 Task: Open Card Card0000000162 in Board Board0000000041 in Workspace WS0000000014 in Trello. Add Member Mailaustralia7@gmail.com to Card Card0000000162 in Board Board0000000041 in Workspace WS0000000014 in Trello. Add Blue Label titled Label0000000162 to Card Card0000000162 in Board Board0000000041 in Workspace WS0000000014 in Trello. Add Checklist CL0000000162 to Card Card0000000162 in Board Board0000000041 in Workspace WS0000000014 in Trello. Add Dates with Start Date as Sep 01 2023 and Due Date as Sep 30 2023 to Card Card0000000162 in Board Board0000000041 in Workspace WS0000000014 in Trello
Action: Mouse moved to (226, 431)
Screenshot: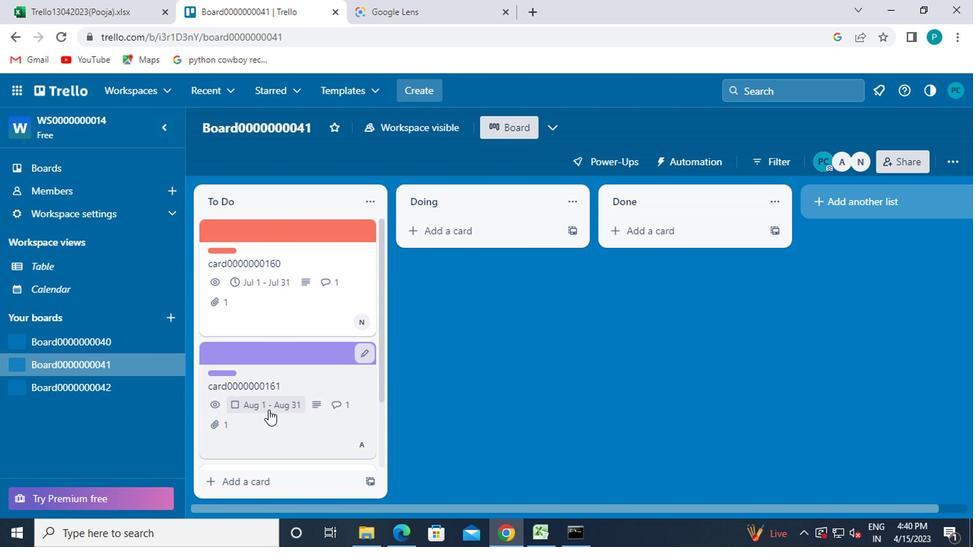 
Action: Mouse scrolled (226, 430) with delta (0, -1)
Screenshot: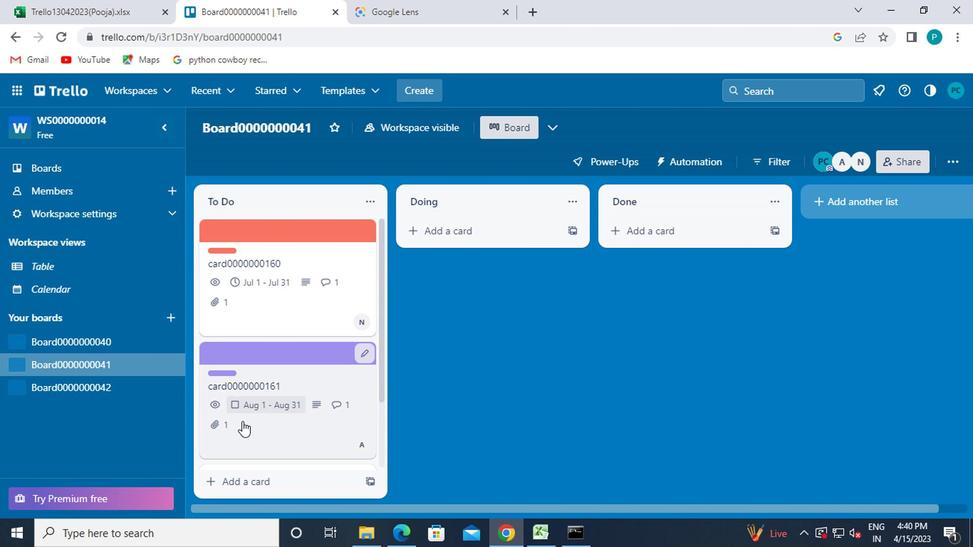 
Action: Mouse scrolled (226, 430) with delta (0, -1)
Screenshot: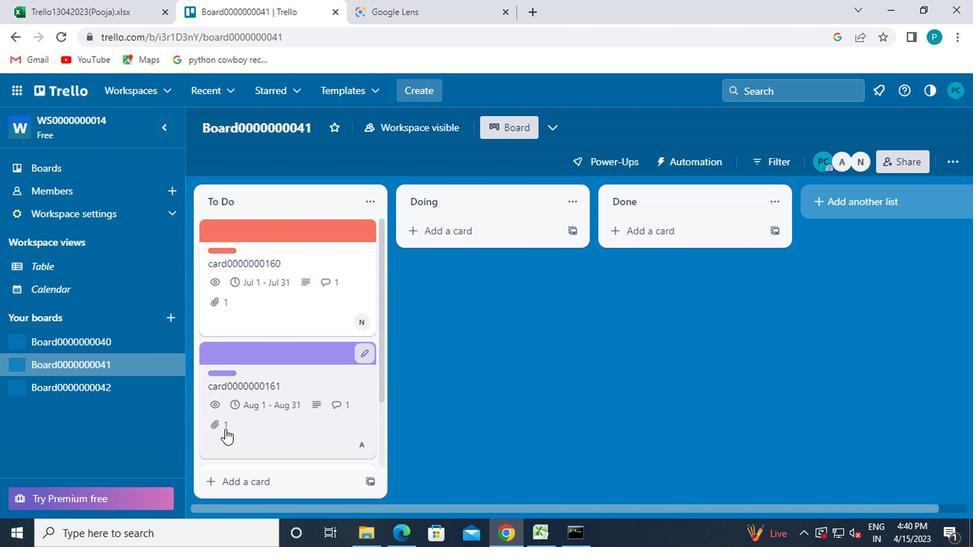 
Action: Mouse scrolled (226, 430) with delta (0, -1)
Screenshot: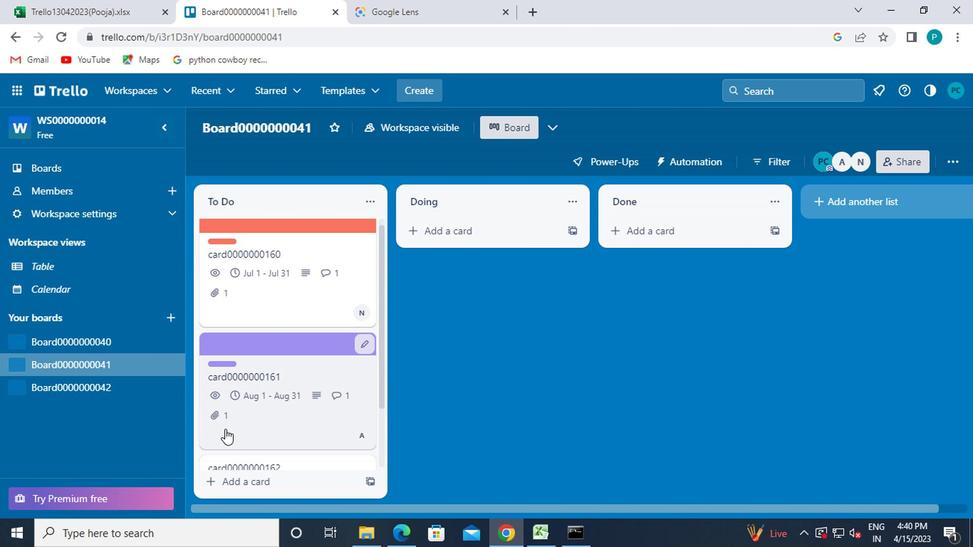 
Action: Mouse moved to (237, 396)
Screenshot: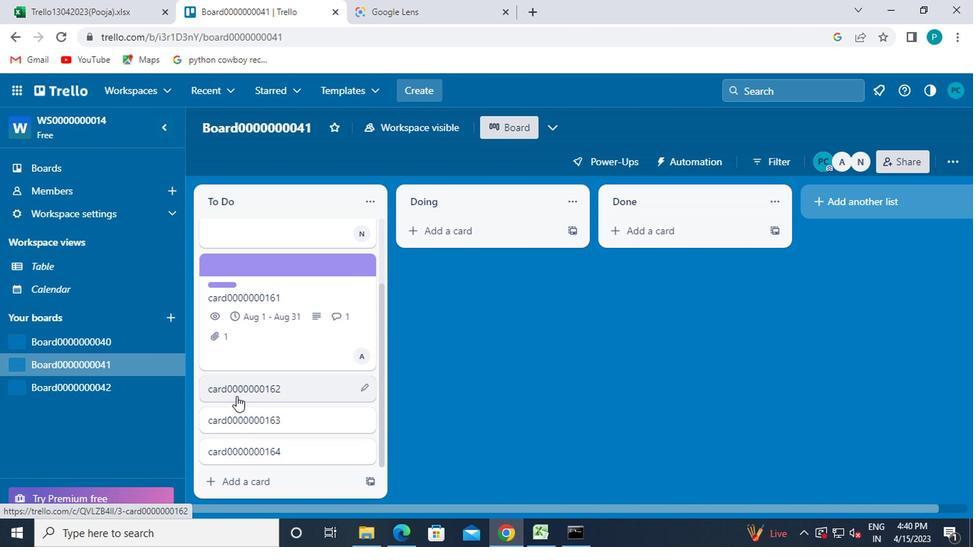 
Action: Mouse pressed left at (237, 396)
Screenshot: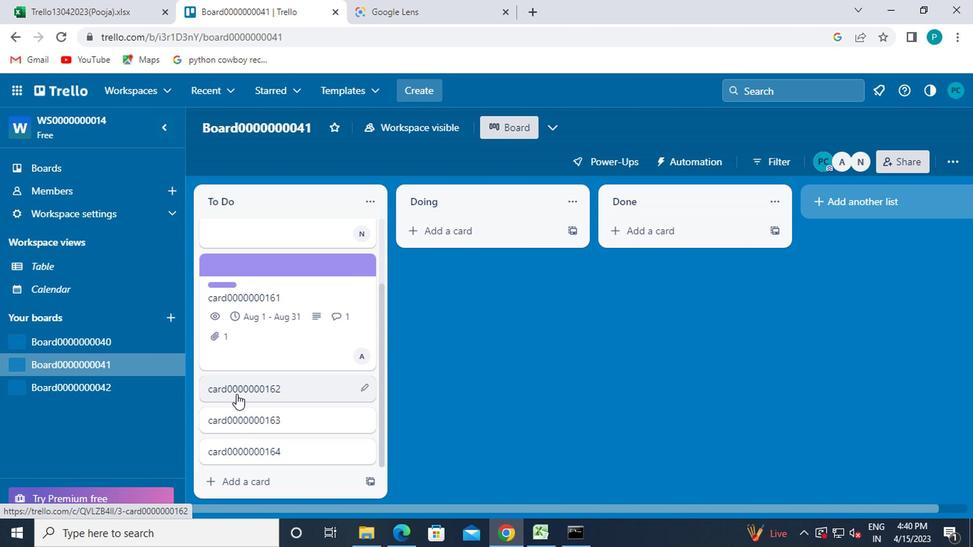 
Action: Mouse moved to (632, 261)
Screenshot: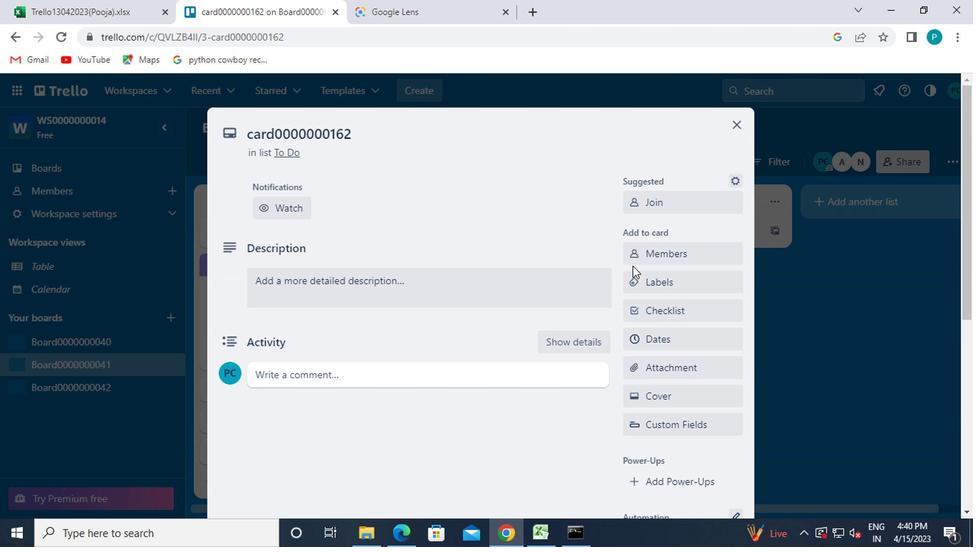
Action: Mouse pressed left at (632, 261)
Screenshot: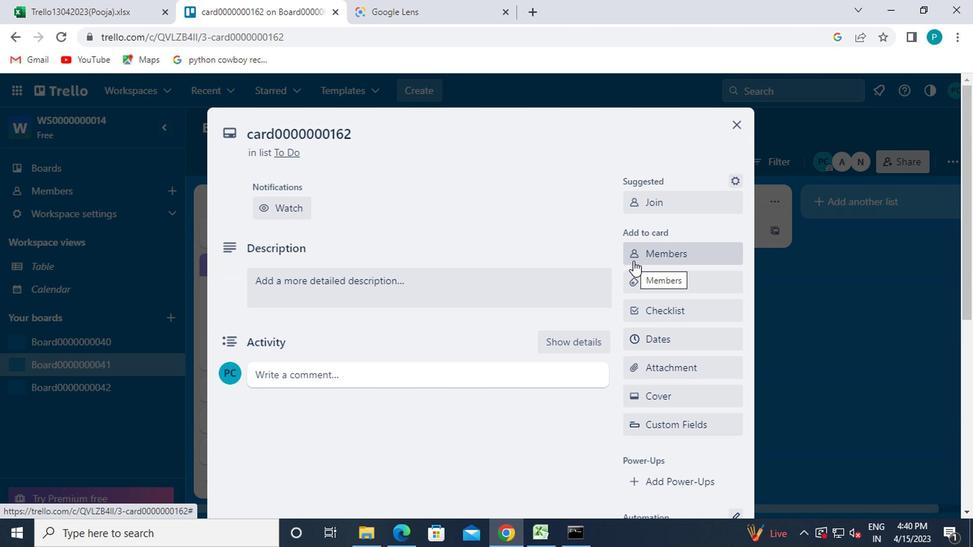 
Action: Mouse moved to (644, 322)
Screenshot: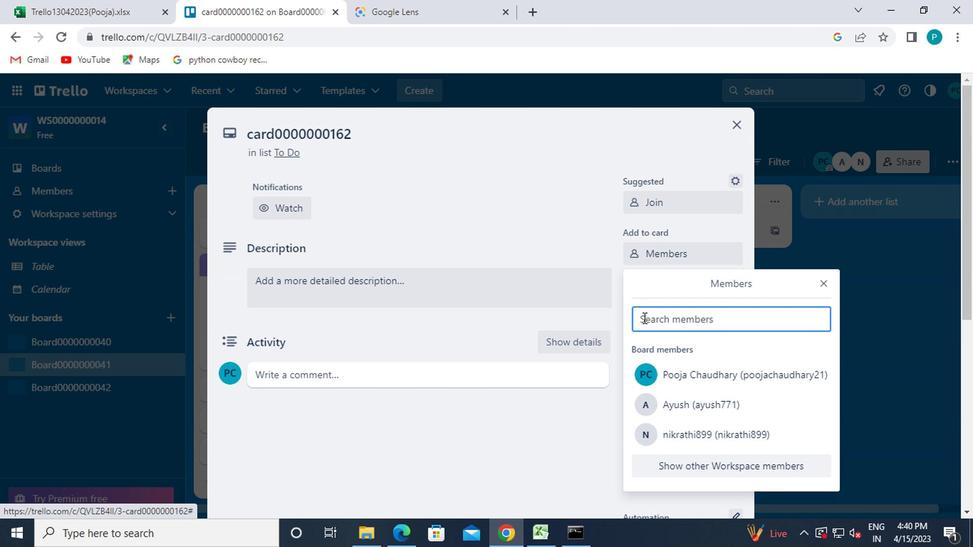 
Action: Mouse pressed left at (644, 322)
Screenshot: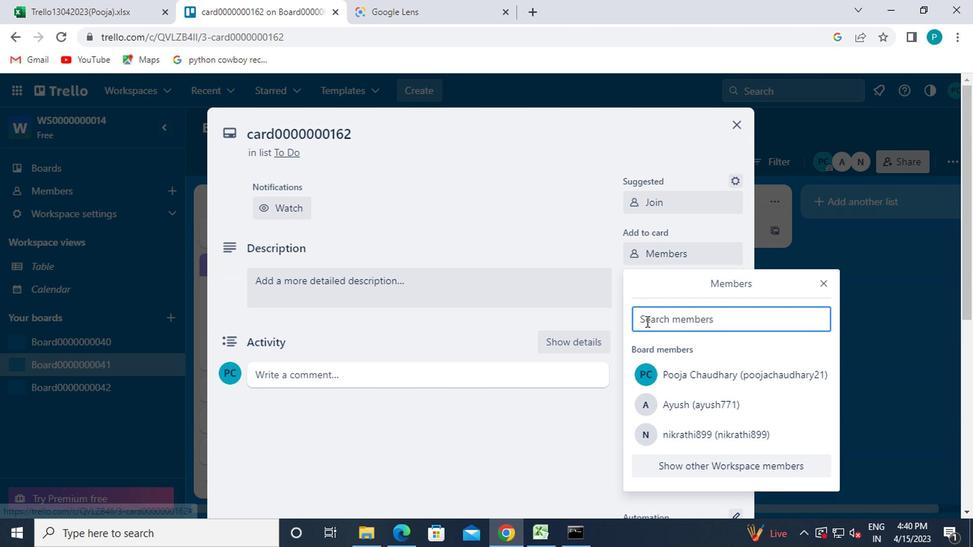 
Action: Mouse moved to (645, 323)
Screenshot: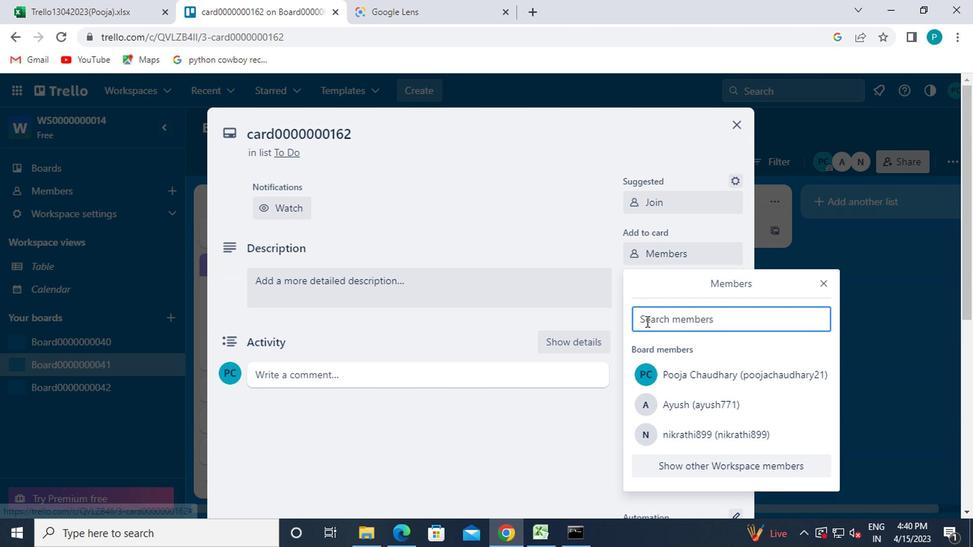 
Action: Key pressed mailaustralia7<Key.shift>@GMAIL.COM
Screenshot: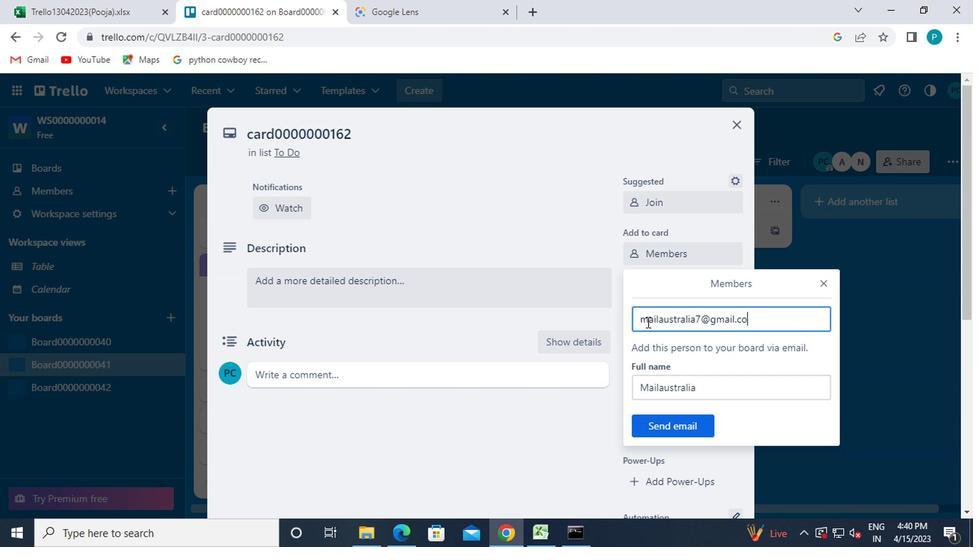 
Action: Mouse moved to (647, 428)
Screenshot: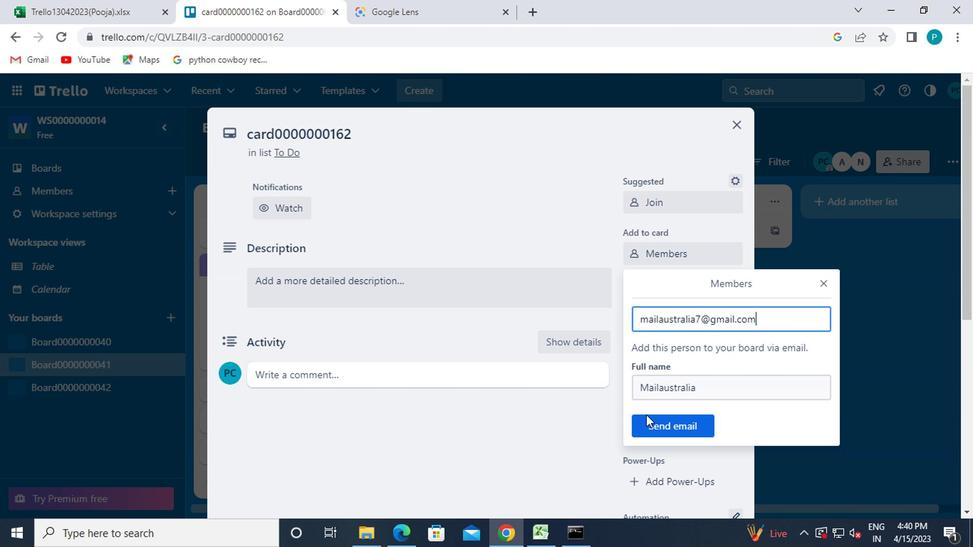 
Action: Mouse pressed left at (647, 428)
Screenshot: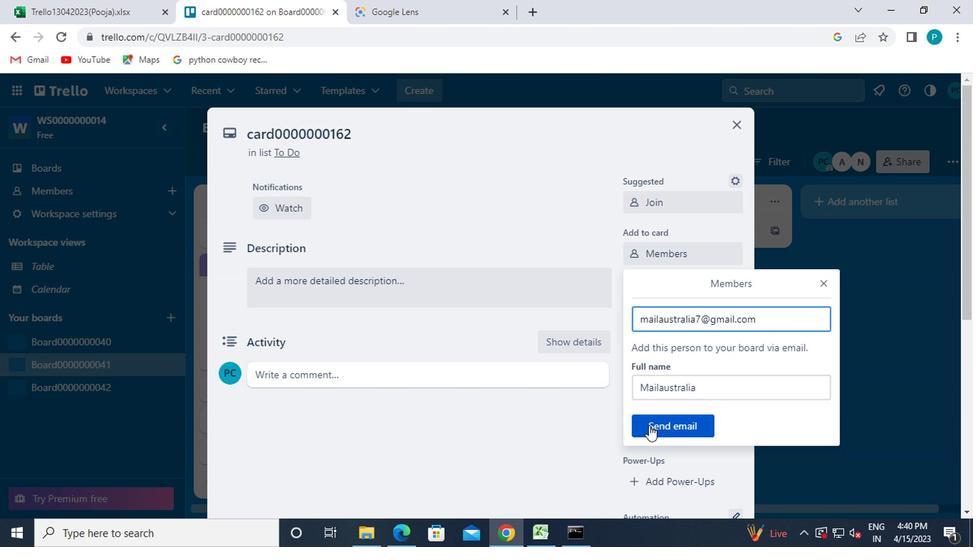 
Action: Mouse moved to (646, 276)
Screenshot: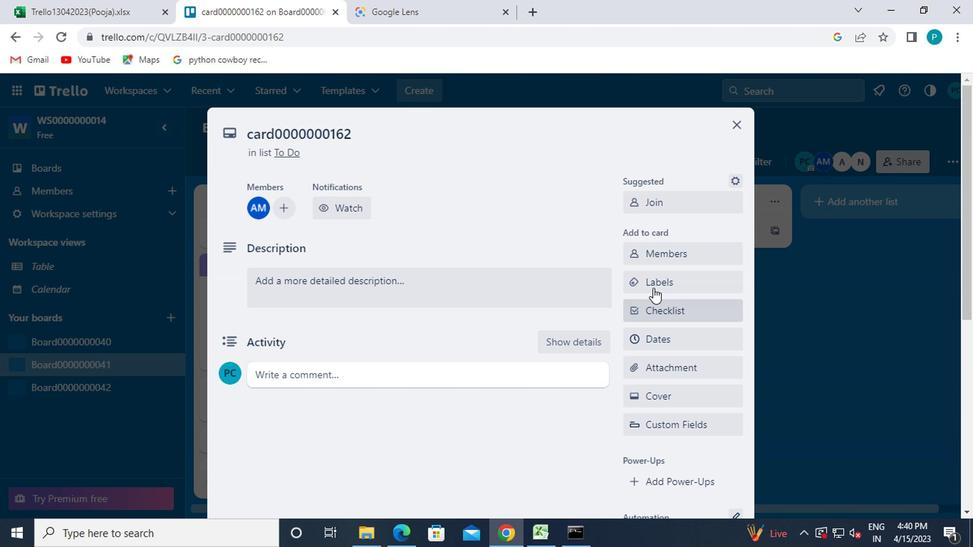 
Action: Mouse pressed left at (646, 276)
Screenshot: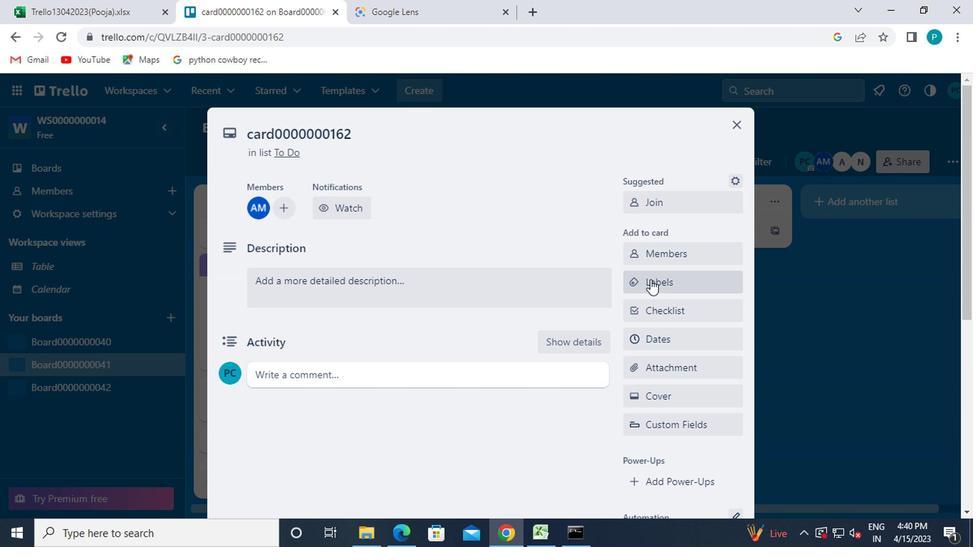 
Action: Mouse moved to (653, 421)
Screenshot: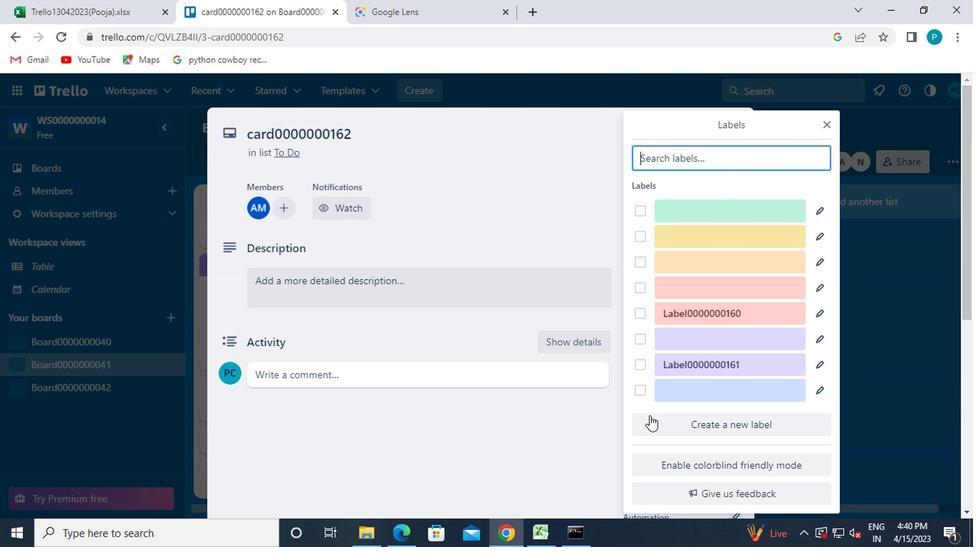 
Action: Mouse pressed left at (653, 421)
Screenshot: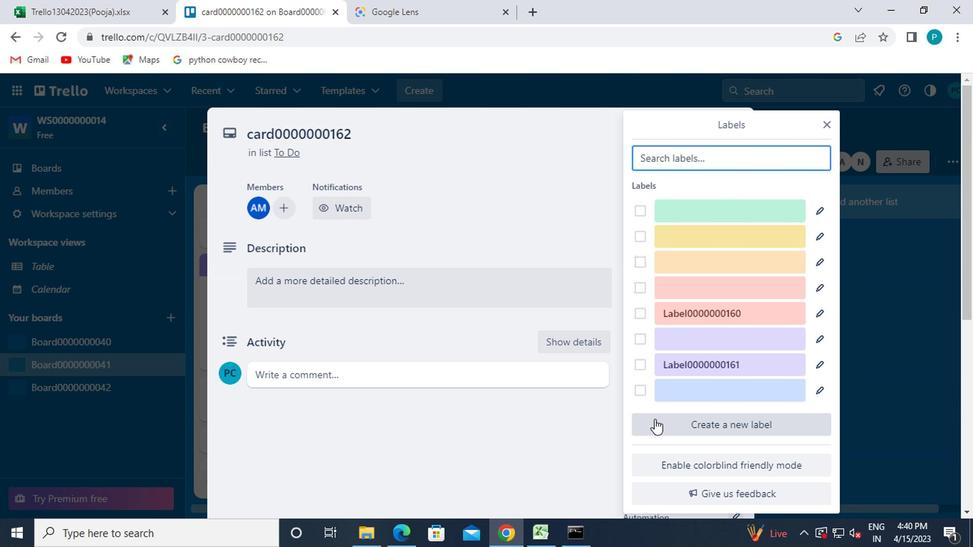 
Action: Mouse moved to (658, 406)
Screenshot: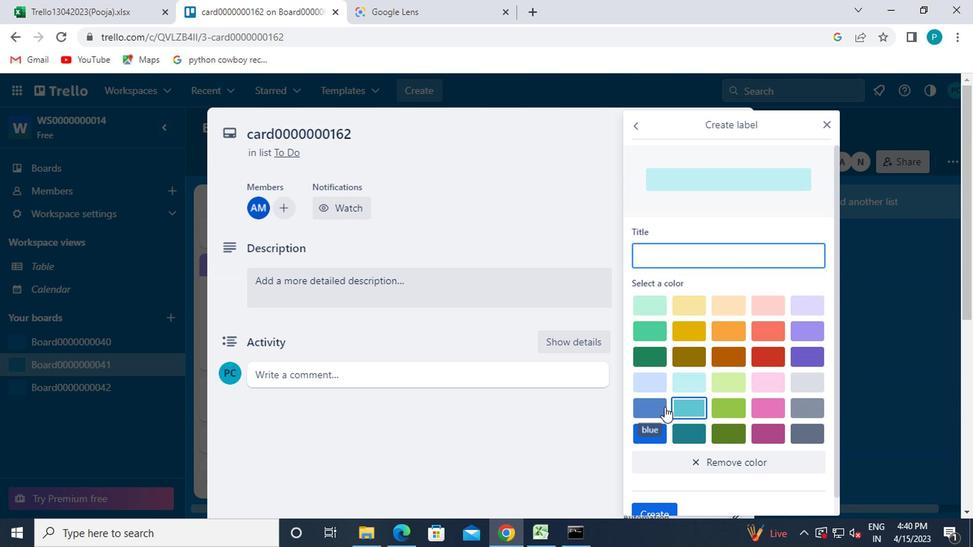 
Action: Mouse pressed left at (658, 406)
Screenshot: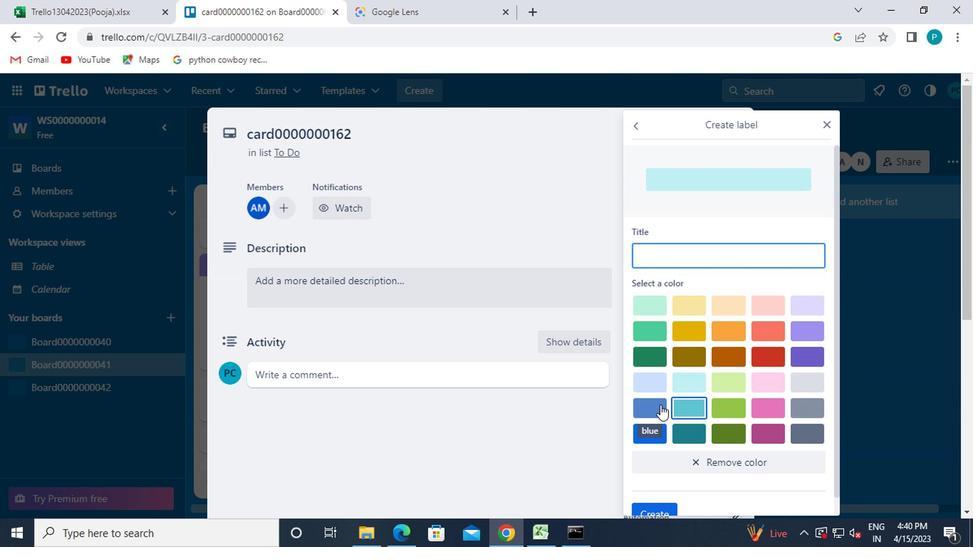 
Action: Mouse moved to (658, 259)
Screenshot: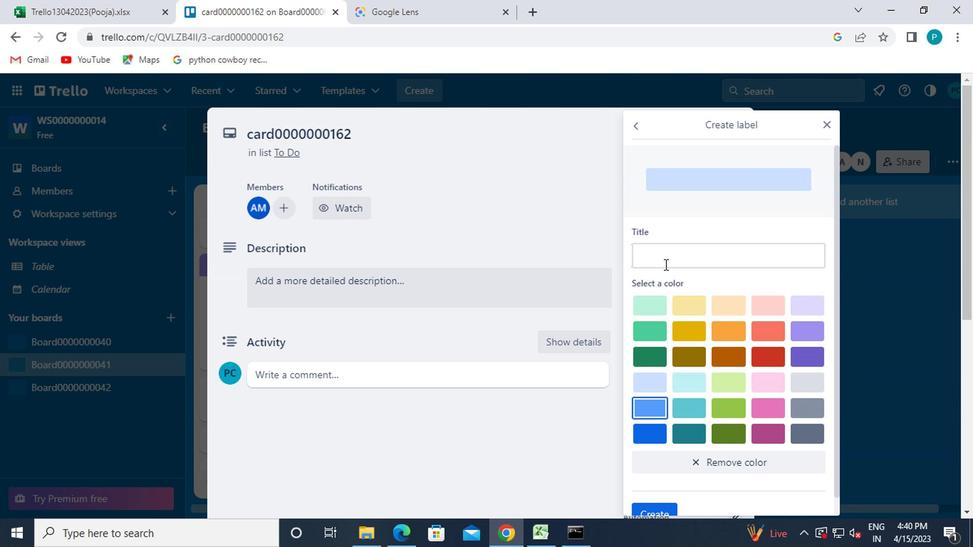 
Action: Mouse pressed left at (658, 259)
Screenshot: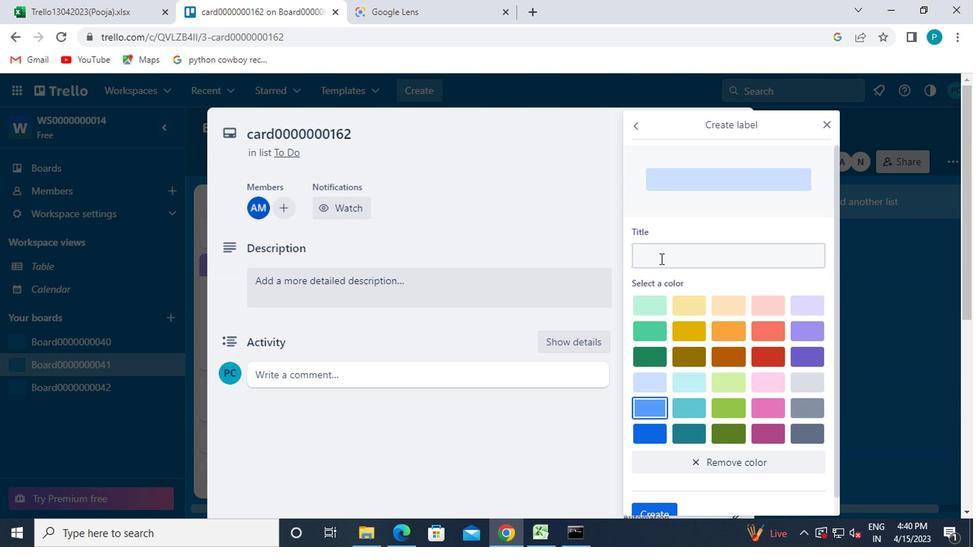 
Action: Key pressed <Key.caps_lock>L<Key.caps_lock>ABEL0000000162
Screenshot: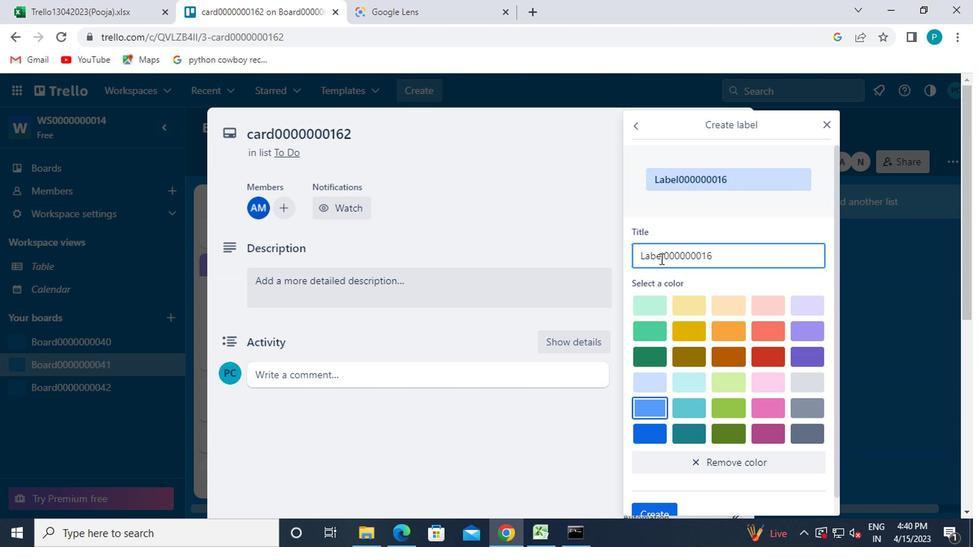 
Action: Mouse moved to (734, 208)
Screenshot: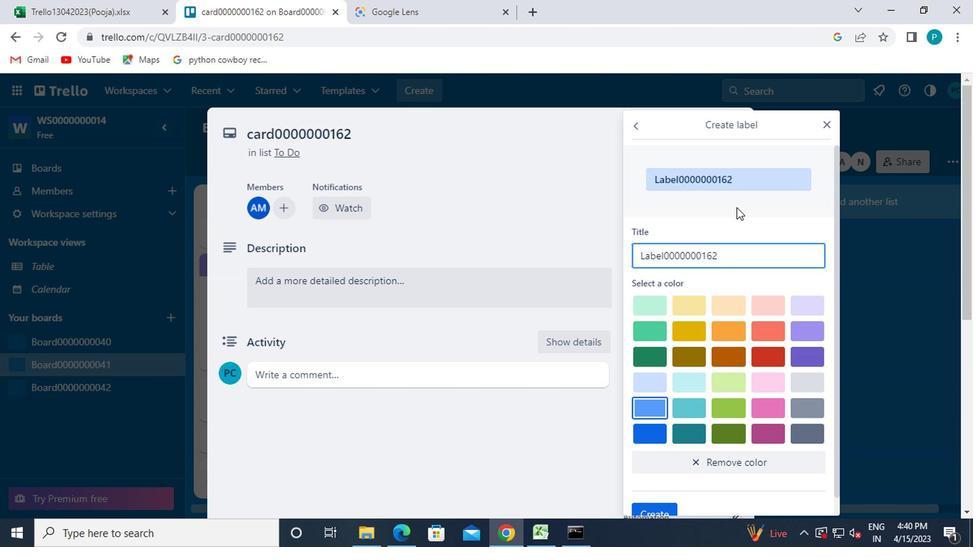 
Action: Mouse scrolled (734, 208) with delta (0, 0)
Screenshot: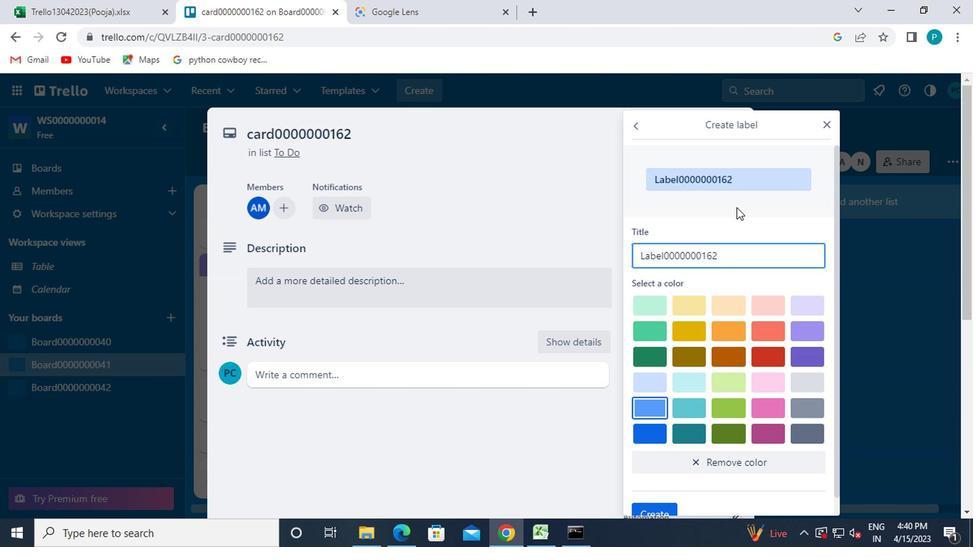 
Action: Mouse moved to (734, 215)
Screenshot: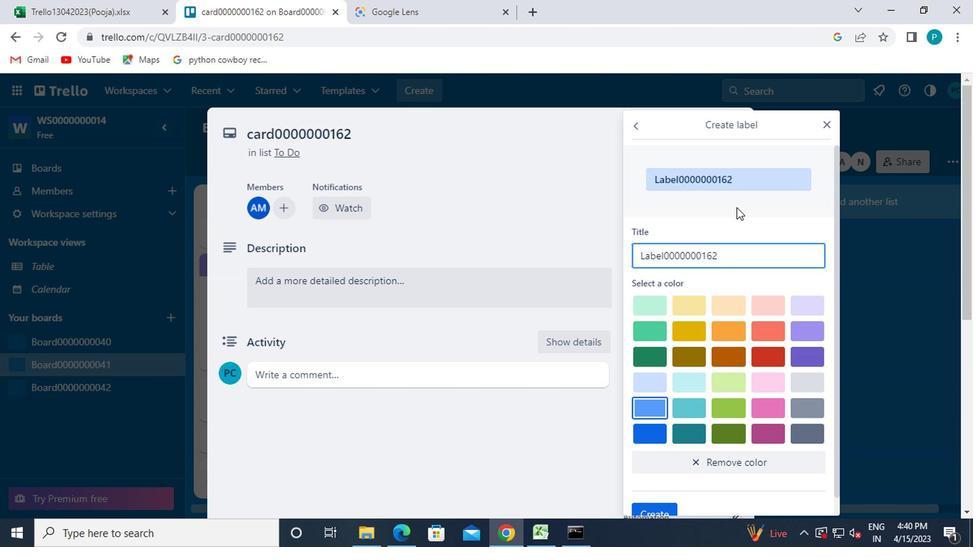 
Action: Mouse scrolled (734, 214) with delta (0, -1)
Screenshot: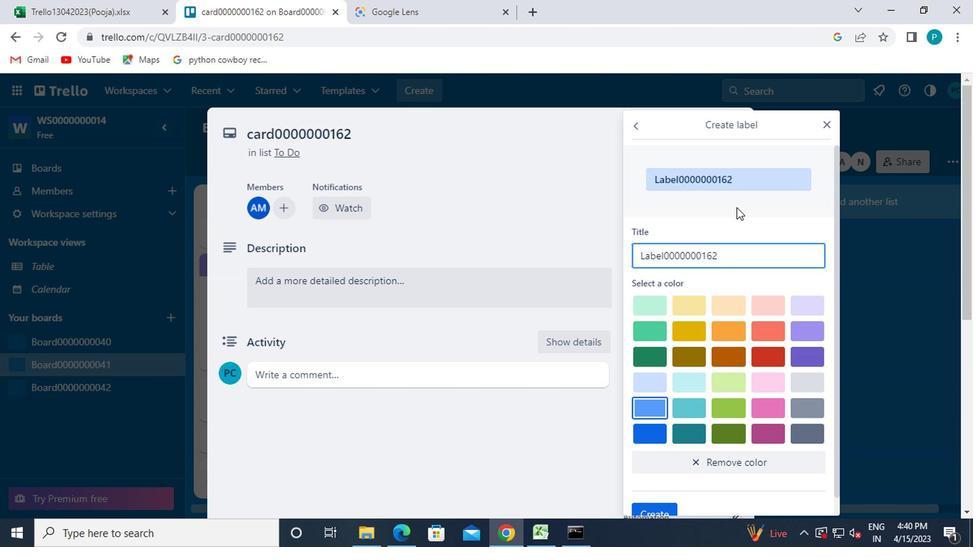 
Action: Mouse moved to (732, 225)
Screenshot: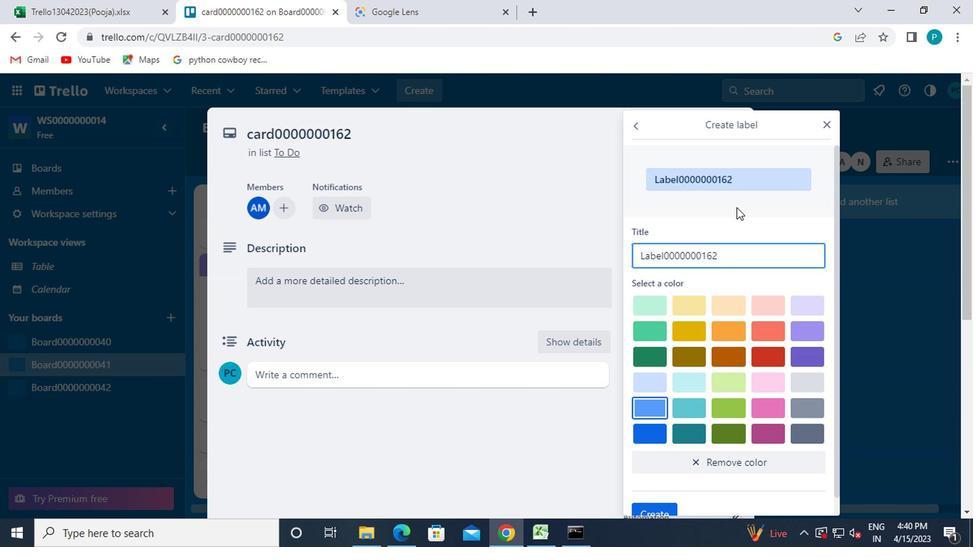 
Action: Mouse scrolled (732, 225) with delta (0, 0)
Screenshot: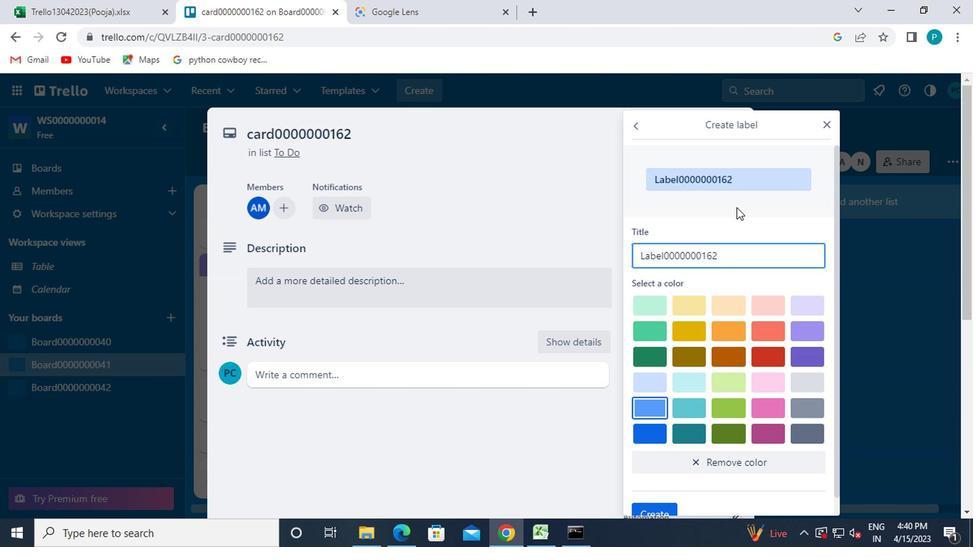 
Action: Mouse moved to (641, 499)
Screenshot: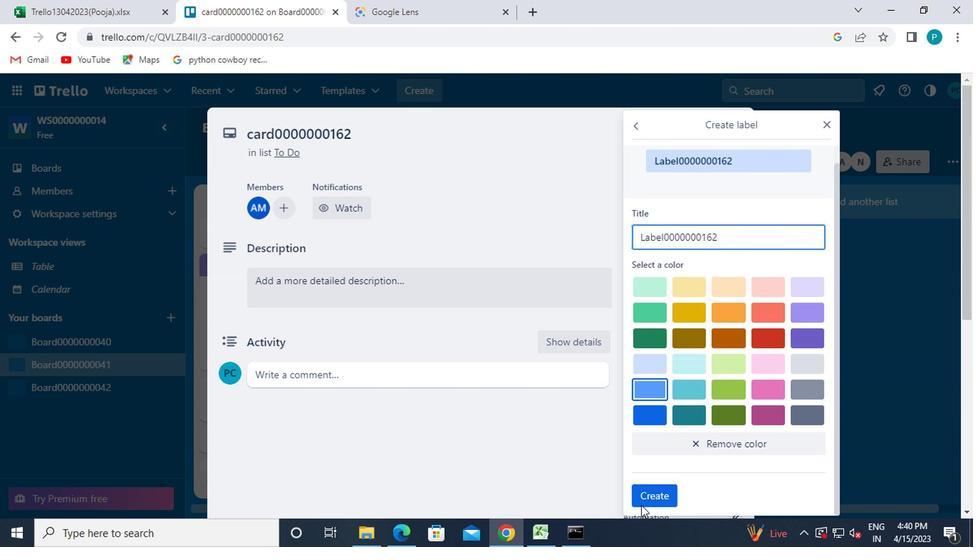 
Action: Mouse pressed left at (641, 499)
Screenshot: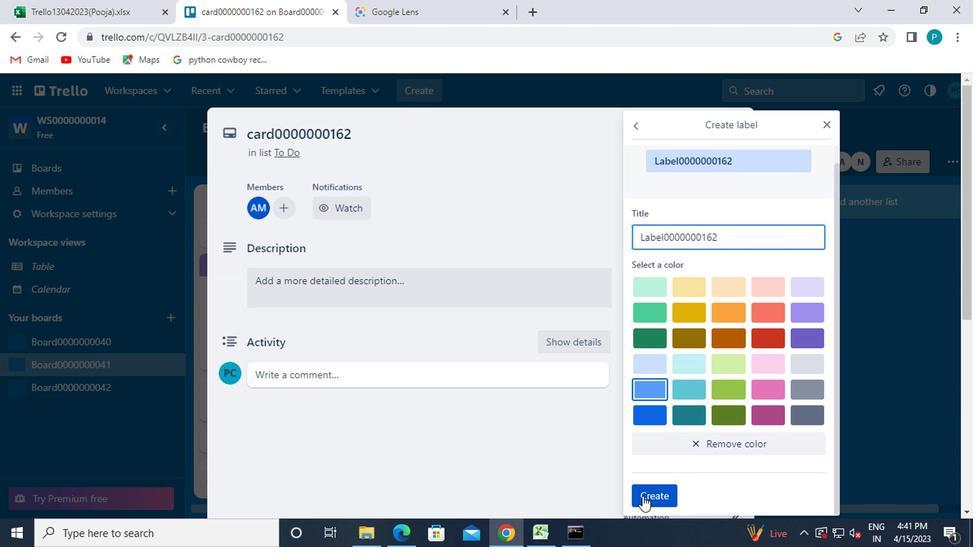 
Action: Mouse moved to (822, 124)
Screenshot: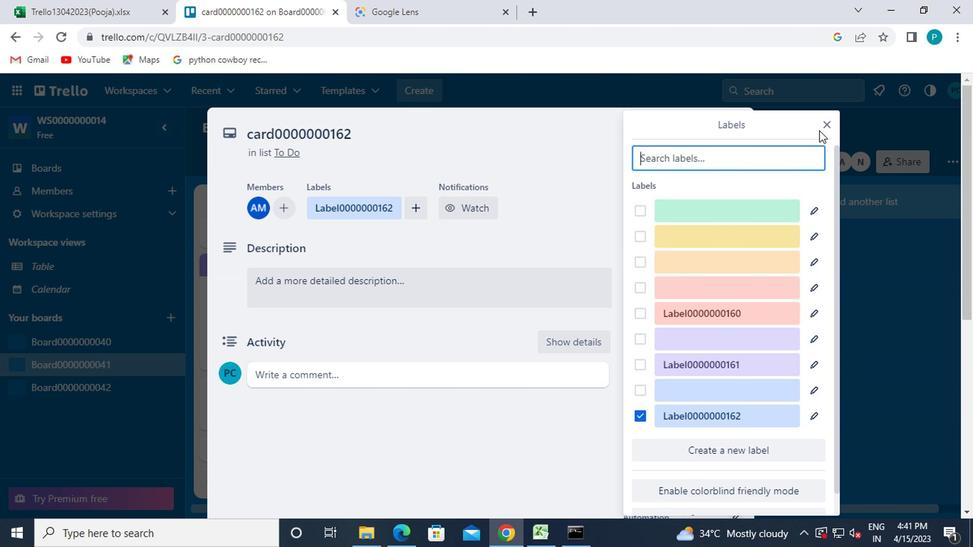 
Action: Mouse pressed left at (822, 124)
Screenshot: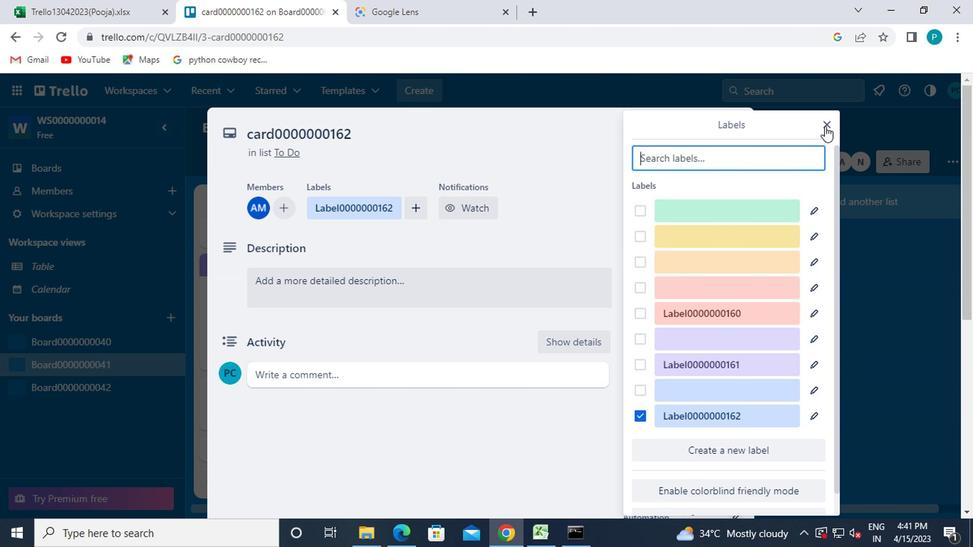 
Action: Mouse moved to (713, 300)
Screenshot: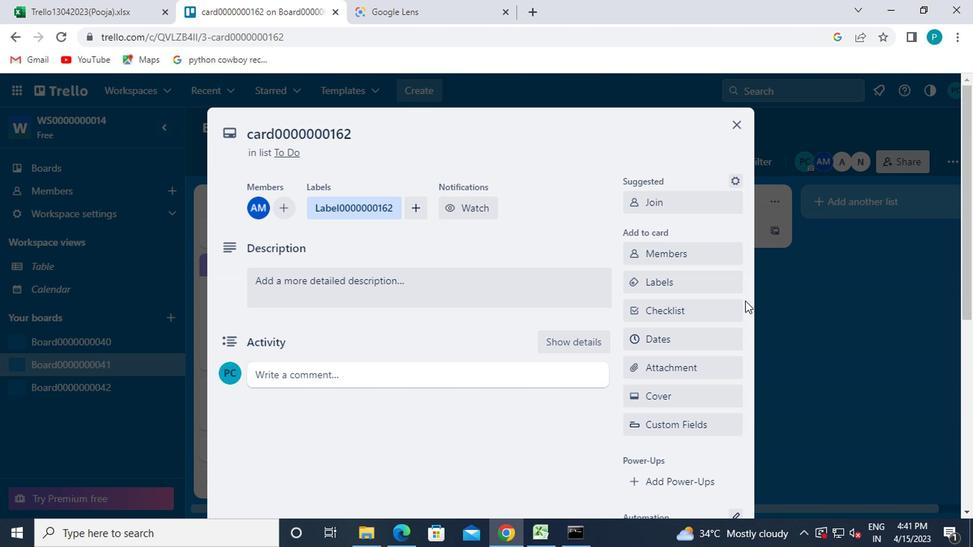 
Action: Mouse pressed left at (713, 300)
Screenshot: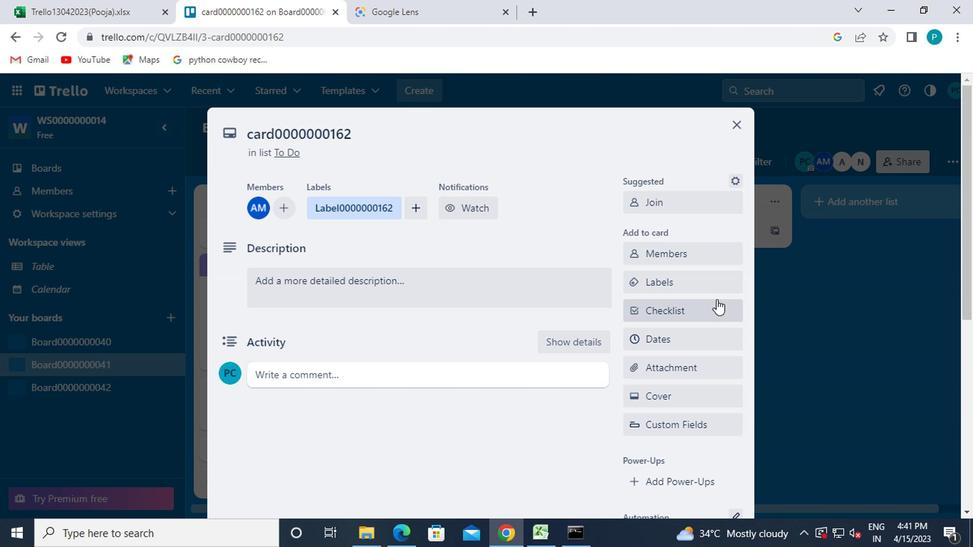 
Action: Mouse moved to (690, 382)
Screenshot: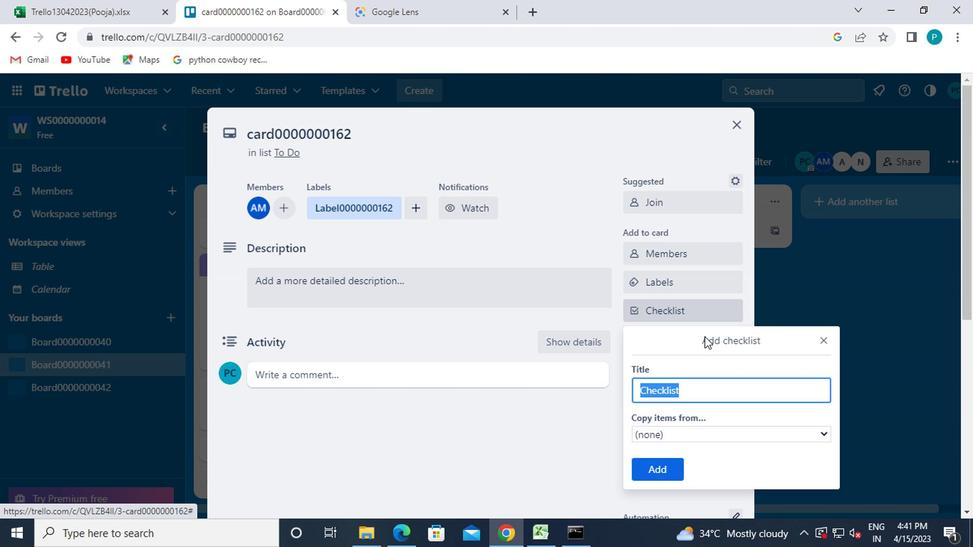 
Action: Key pressed <Key.caps_lock>CL0000000162
Screenshot: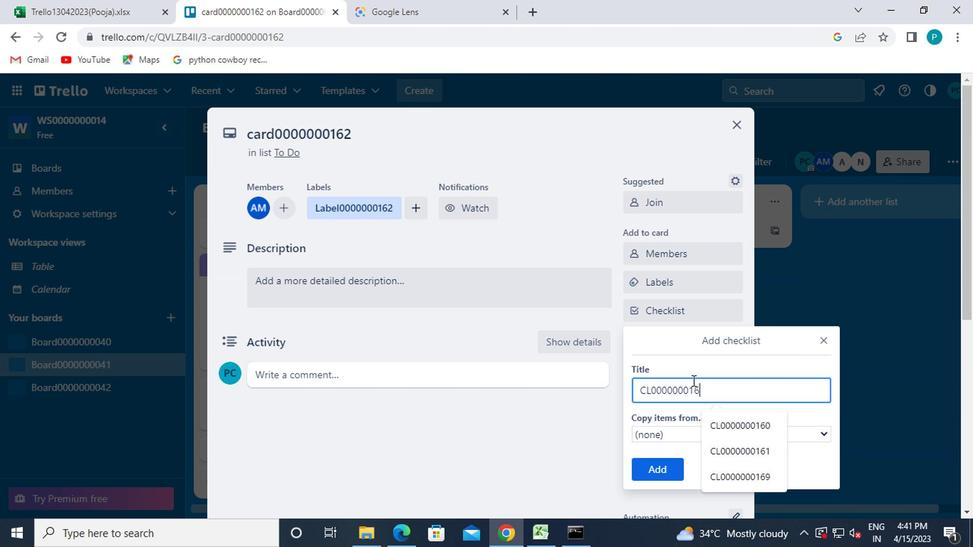
Action: Mouse moved to (649, 470)
Screenshot: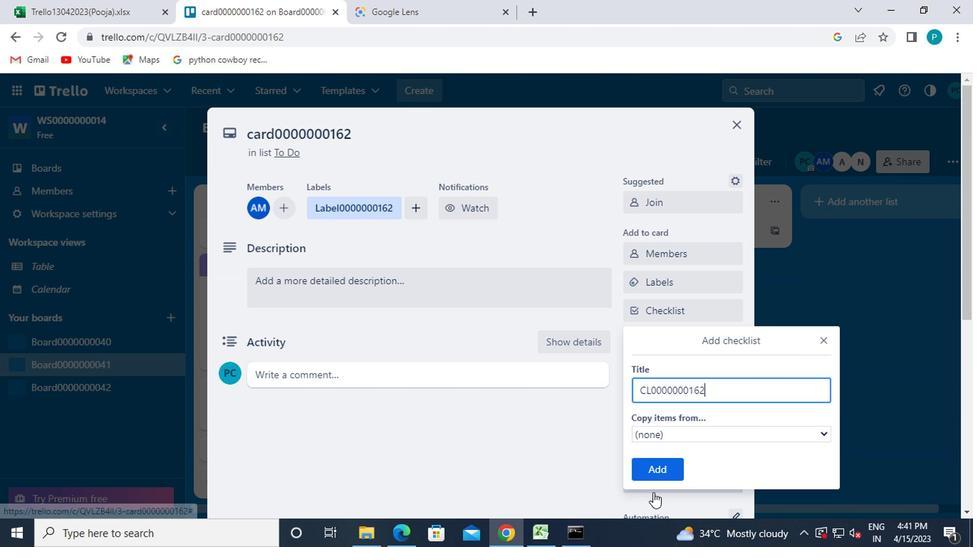 
Action: Mouse pressed left at (649, 470)
Screenshot: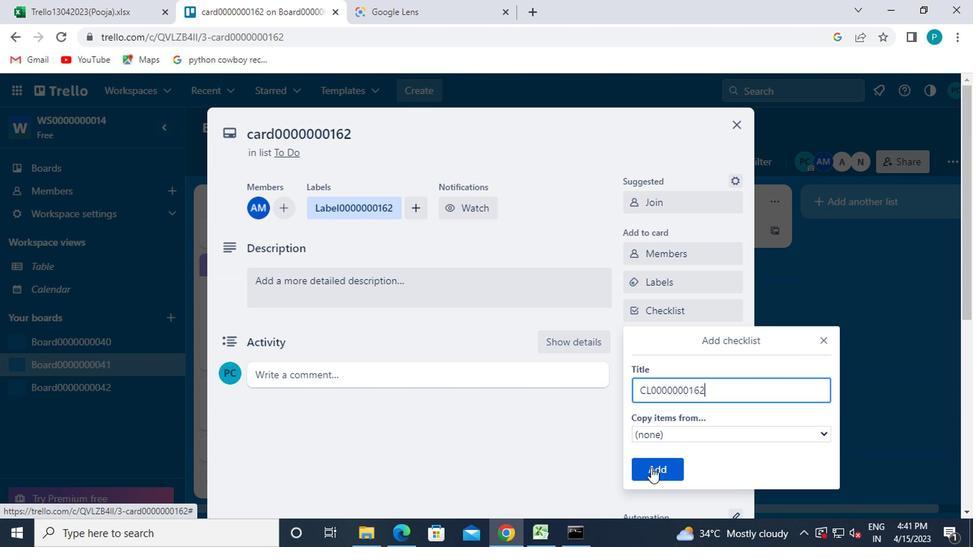 
Action: Mouse moved to (673, 336)
Screenshot: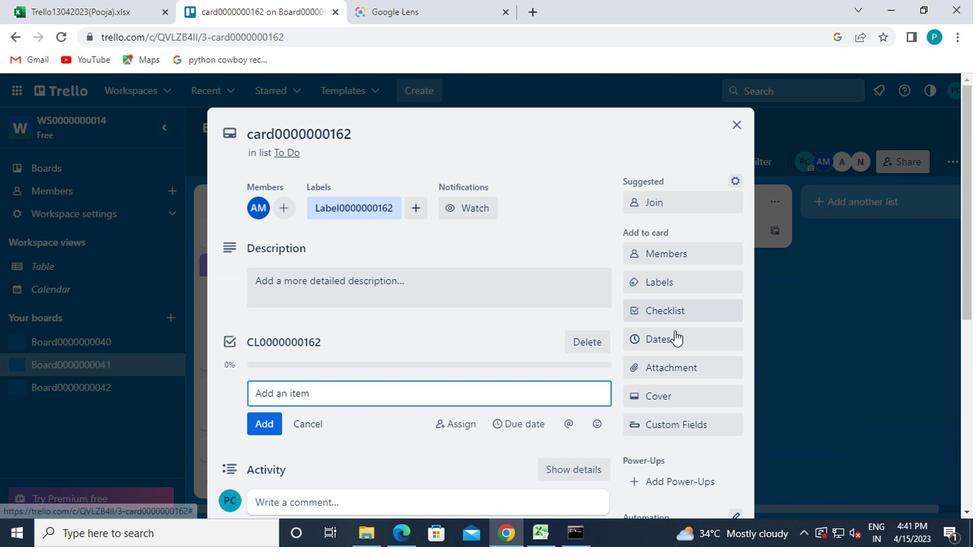 
Action: Mouse pressed left at (673, 336)
Screenshot: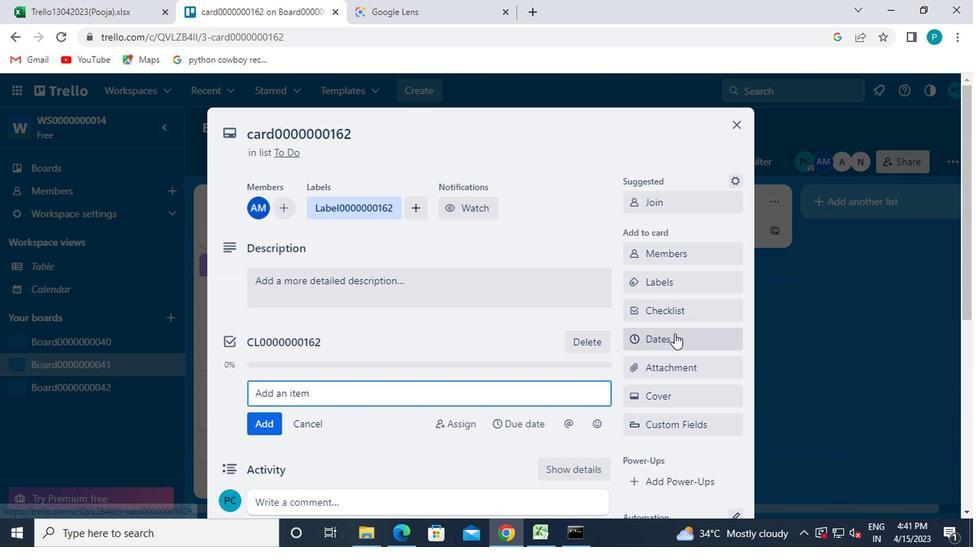 
Action: Mouse moved to (640, 380)
Screenshot: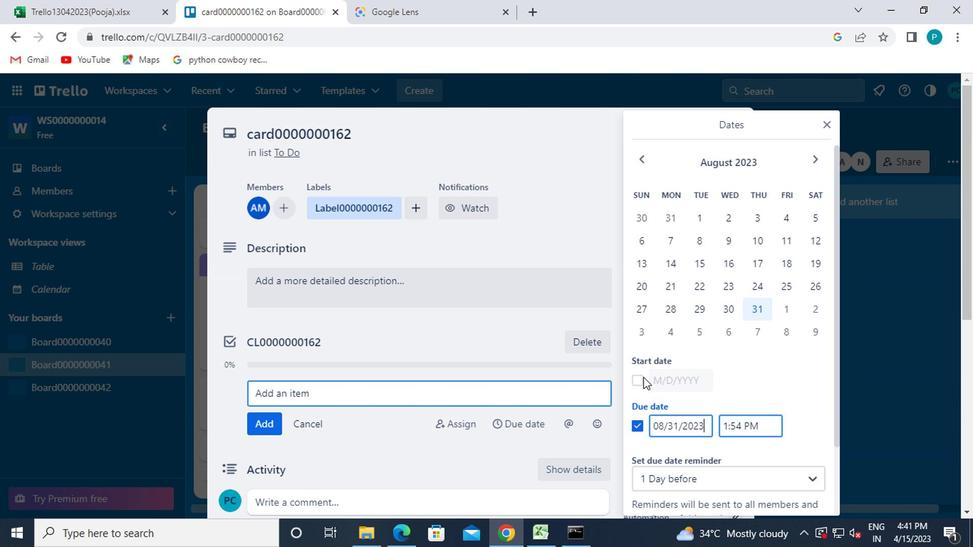 
Action: Mouse pressed left at (640, 380)
Screenshot: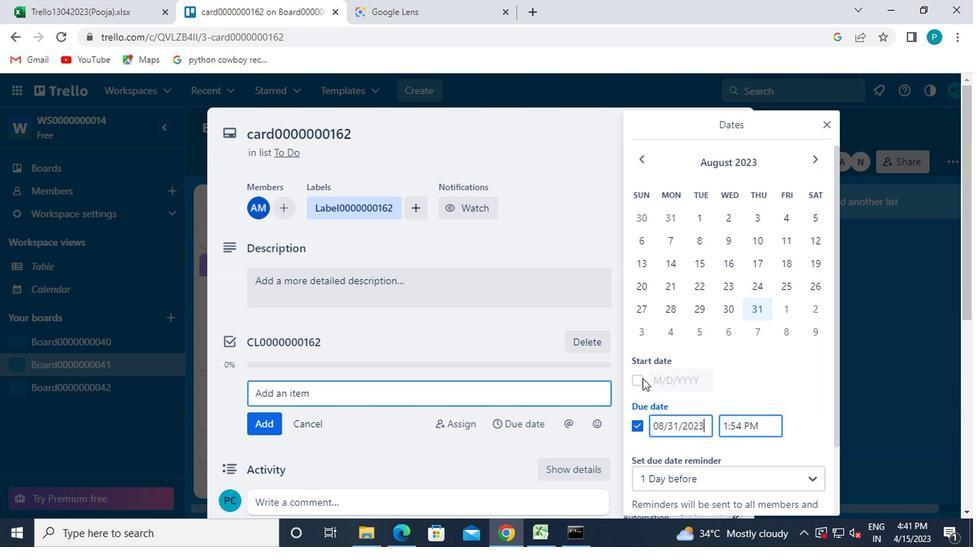 
Action: Mouse moved to (811, 158)
Screenshot: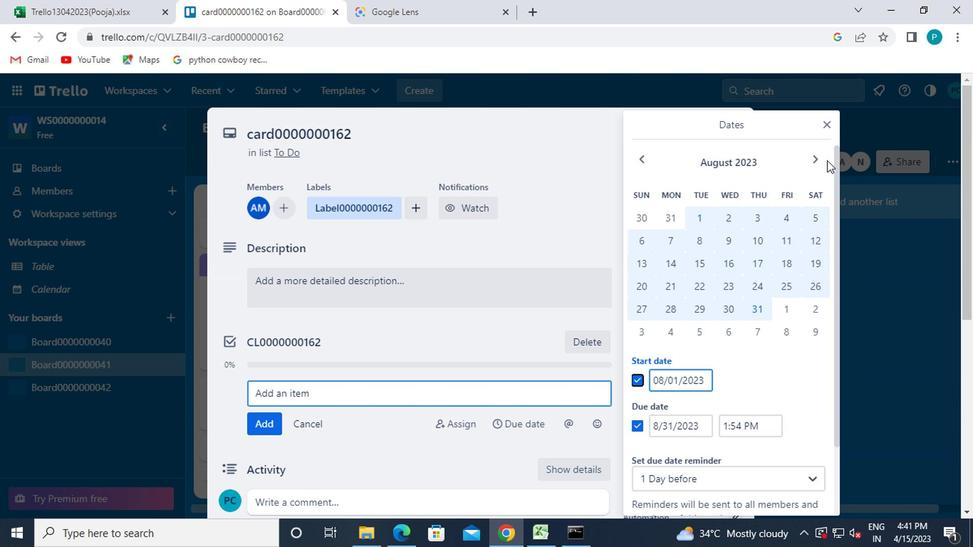 
Action: Mouse pressed left at (811, 158)
Screenshot: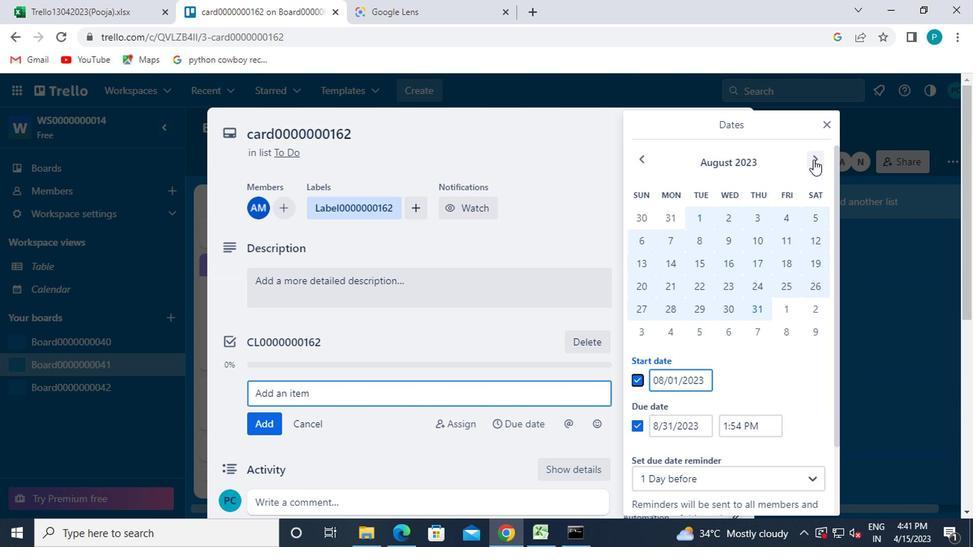 
Action: Mouse moved to (783, 218)
Screenshot: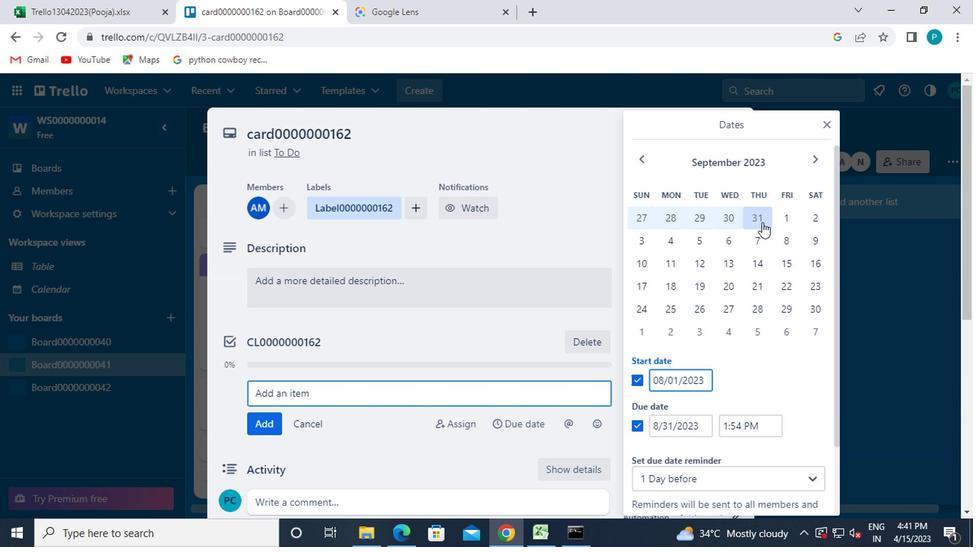 
Action: Mouse pressed left at (783, 218)
Screenshot: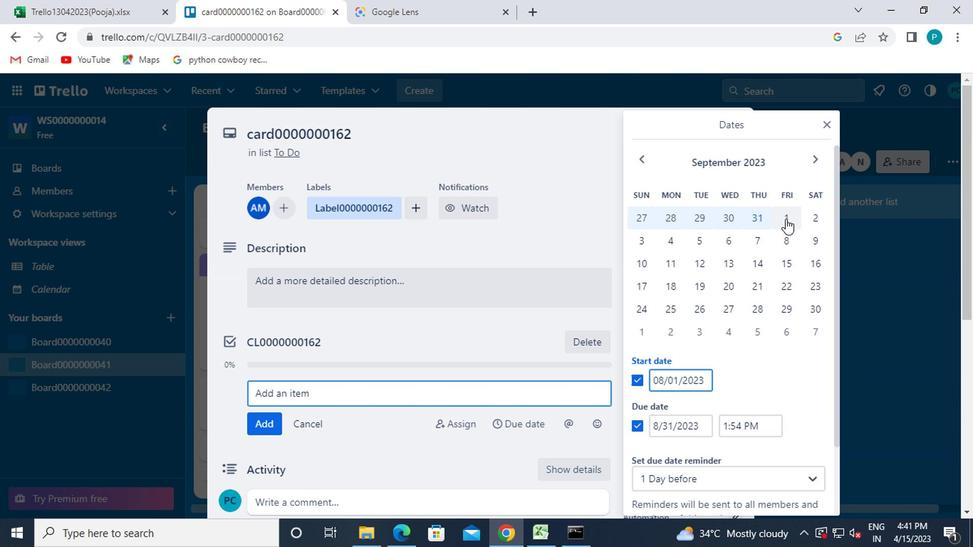 
Action: Mouse moved to (811, 315)
Screenshot: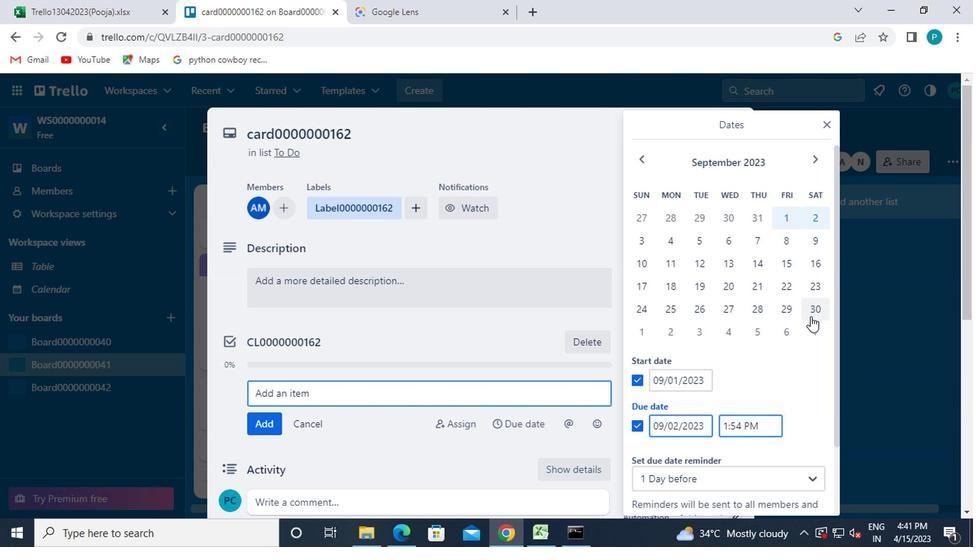 
Action: Mouse pressed left at (811, 315)
Screenshot: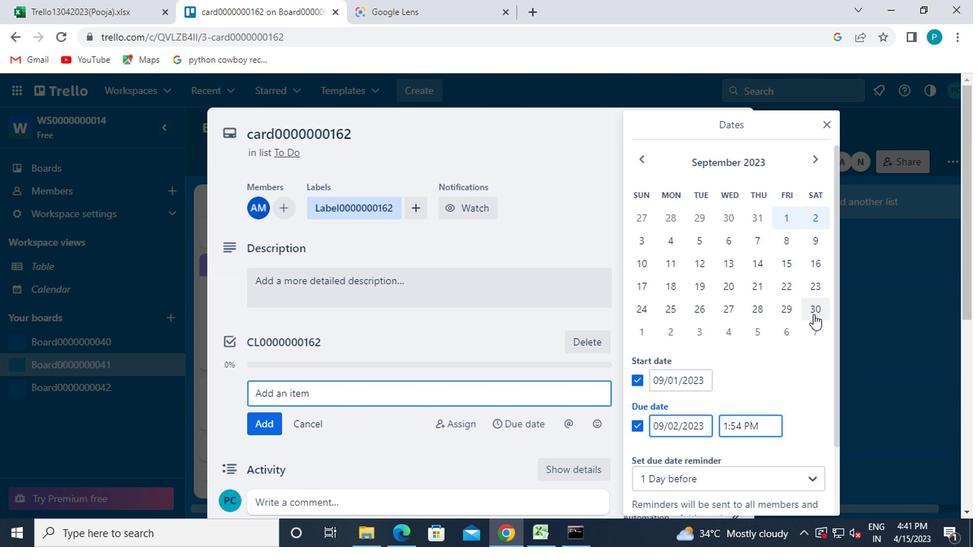 
Action: Mouse moved to (751, 371)
Screenshot: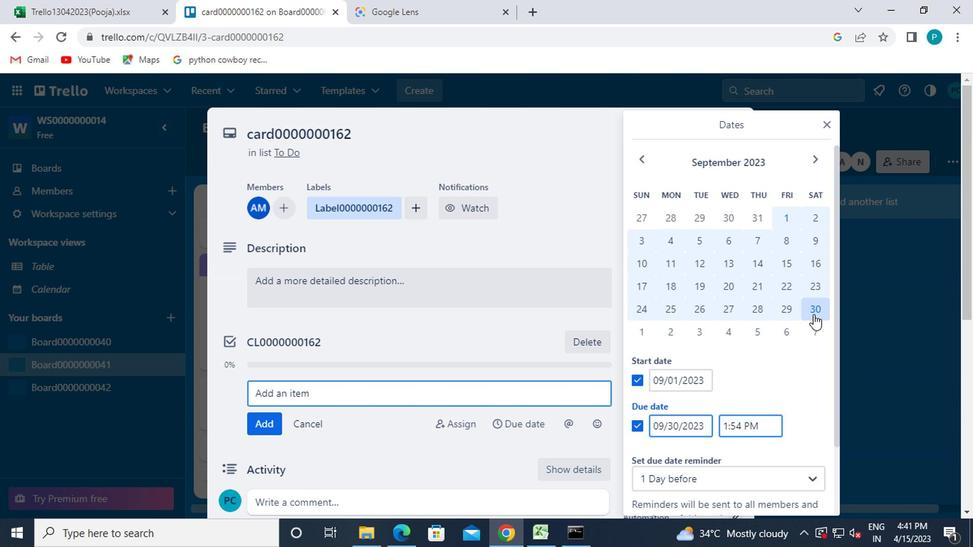 
Action: Mouse scrolled (751, 370) with delta (0, -1)
Screenshot: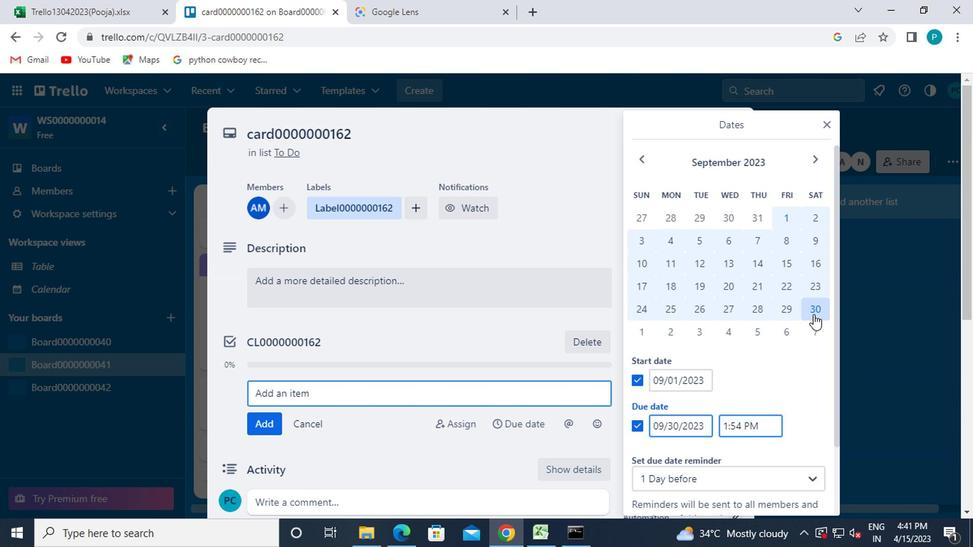 
Action: Mouse moved to (734, 386)
Screenshot: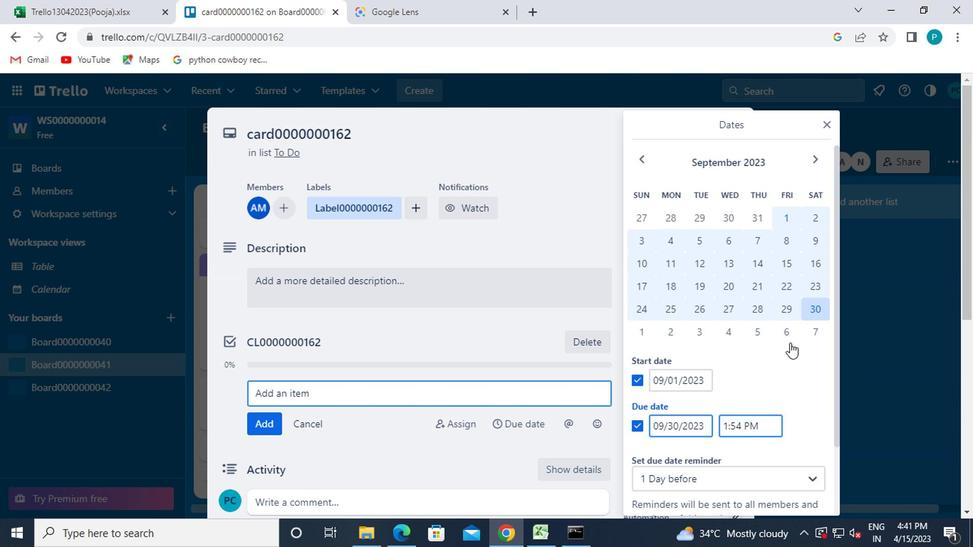 
Action: Mouse scrolled (734, 385) with delta (0, 0)
Screenshot: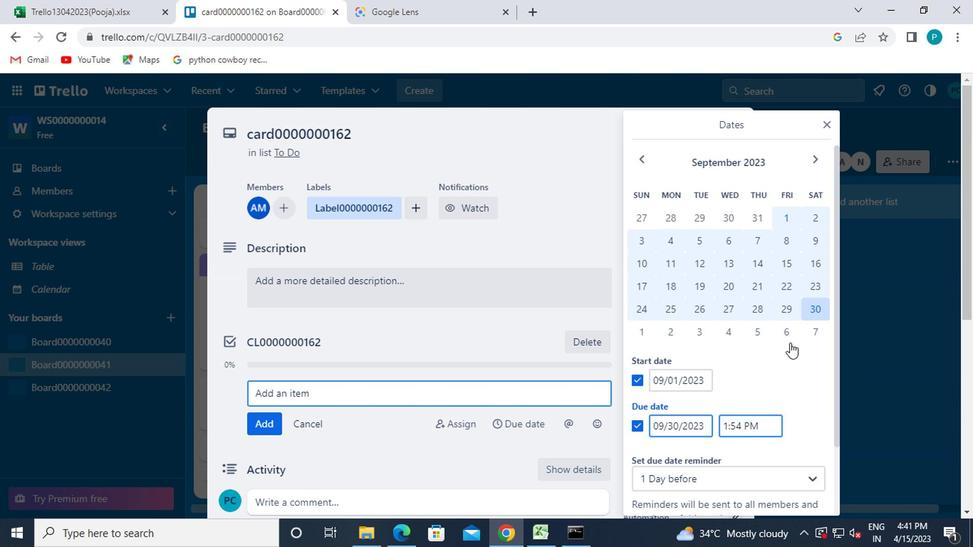 
Action: Mouse scrolled (734, 385) with delta (0, 0)
Screenshot: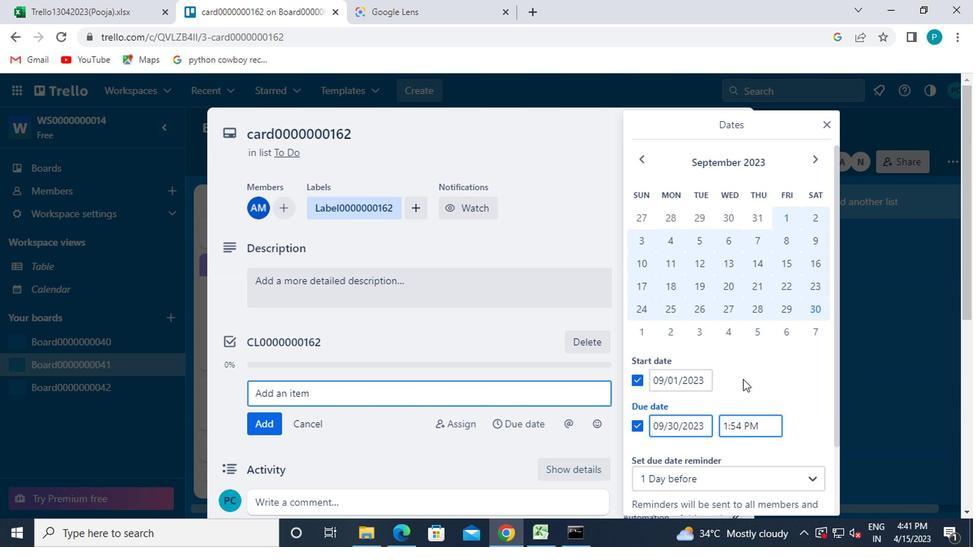 
Action: Mouse scrolled (734, 385) with delta (0, 0)
Screenshot: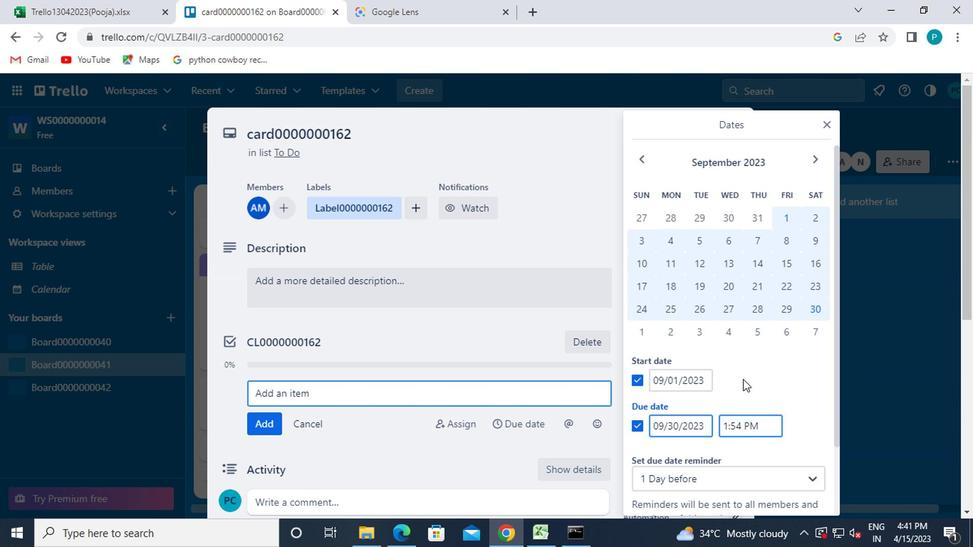 
Action: Mouse moved to (704, 454)
Screenshot: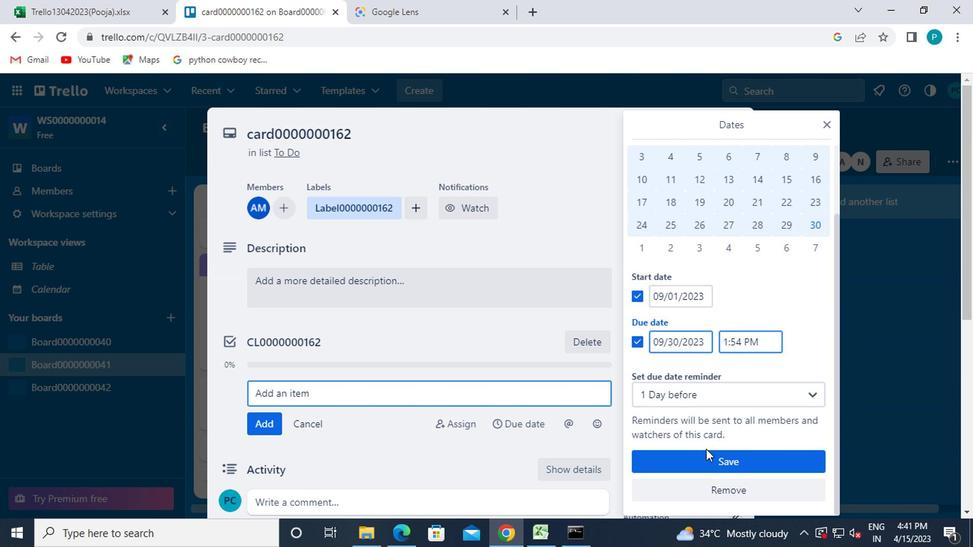 
Action: Mouse pressed left at (704, 454)
Screenshot: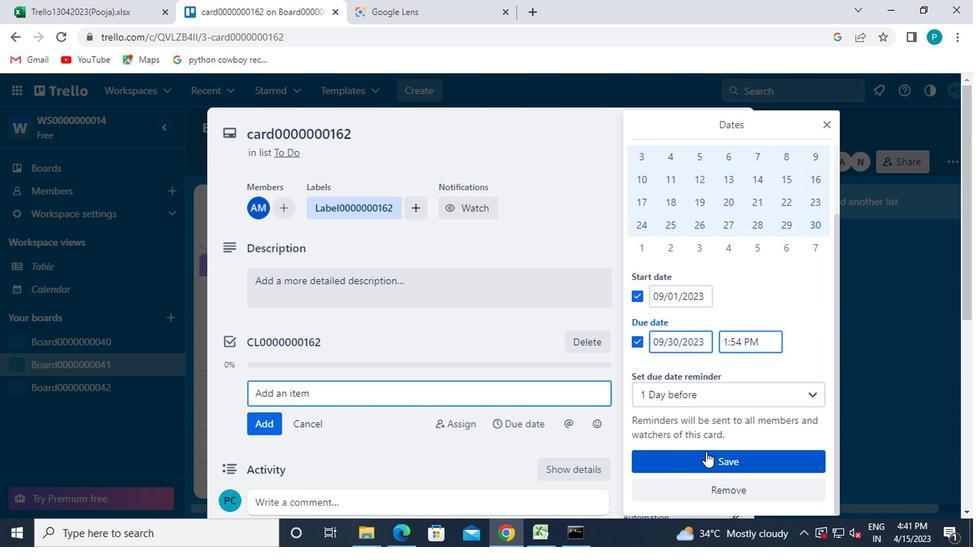 
Action: Mouse moved to (703, 454)
Screenshot: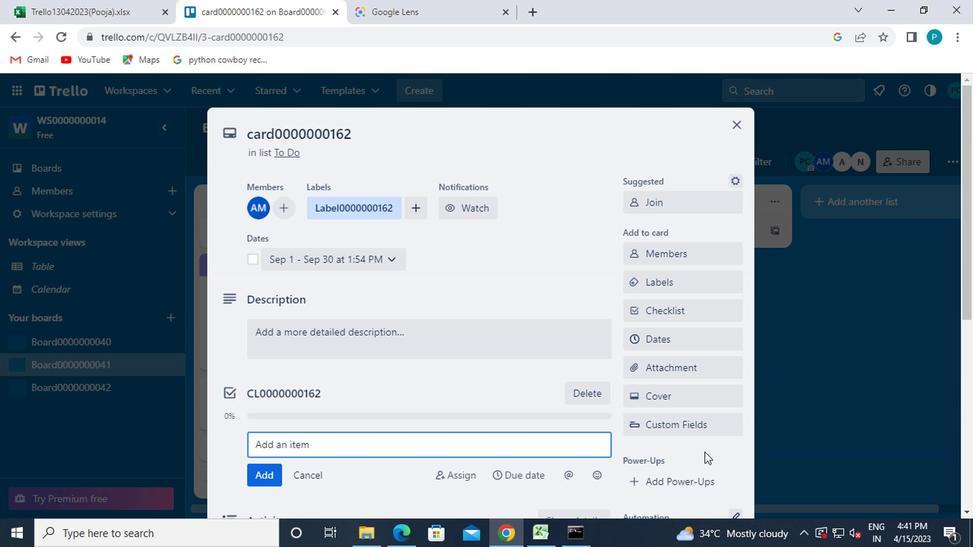
